 Task: Enable the option "Use full range instead of TV color range" for "H.264/MPEG-4 Part 10/AVC encoder (x264).
Action: Mouse moved to (123, 15)
Screenshot: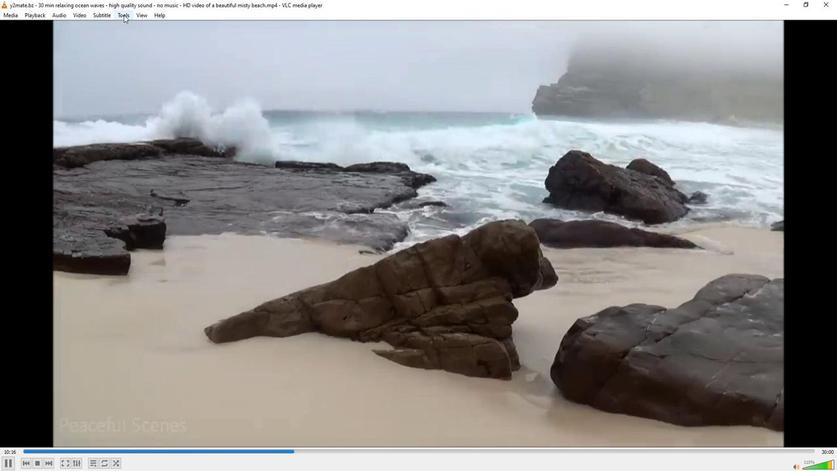 
Action: Mouse pressed left at (123, 15)
Screenshot: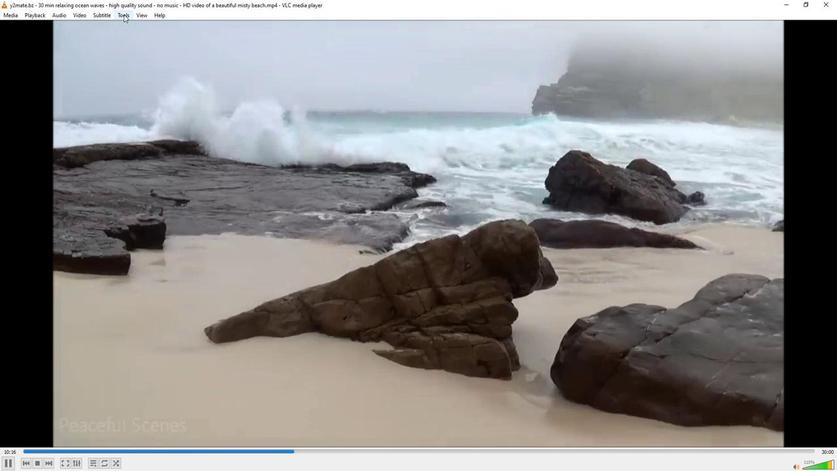 
Action: Mouse moved to (142, 119)
Screenshot: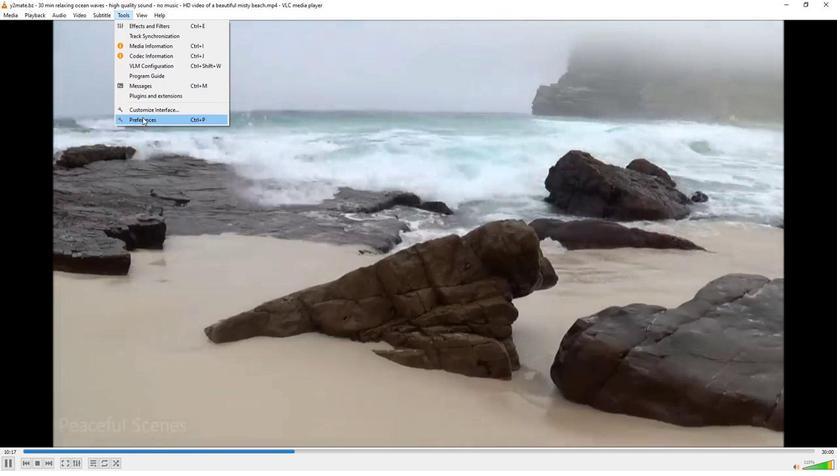 
Action: Mouse pressed left at (142, 119)
Screenshot: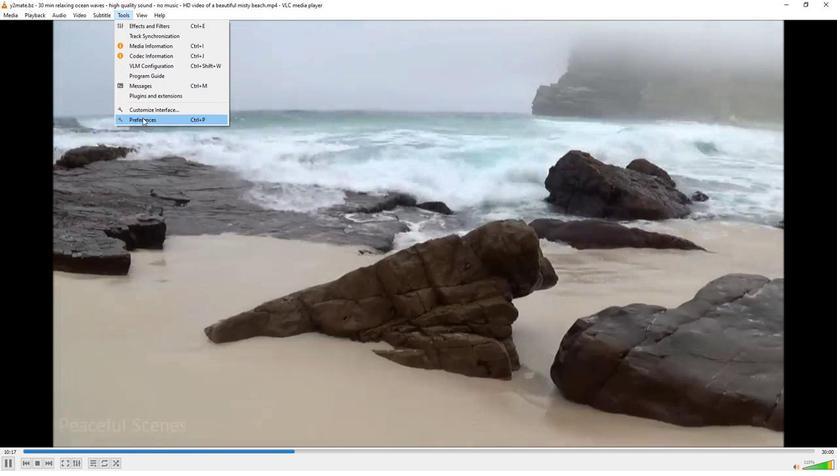 
Action: Mouse moved to (95, 366)
Screenshot: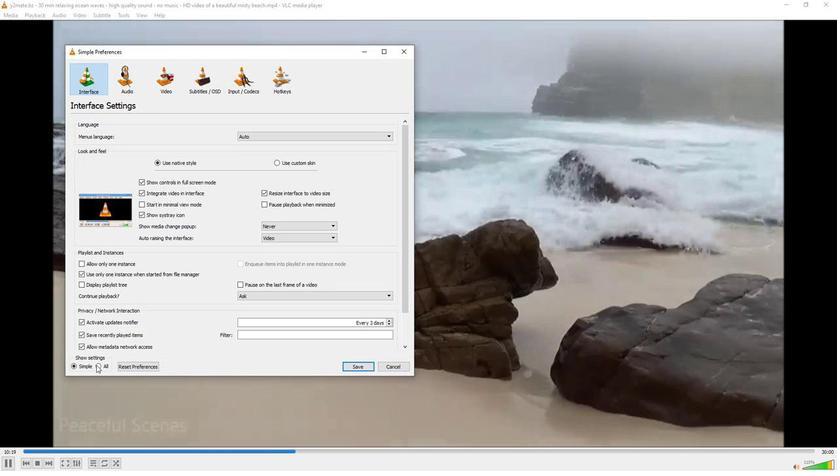 
Action: Mouse pressed left at (95, 366)
Screenshot: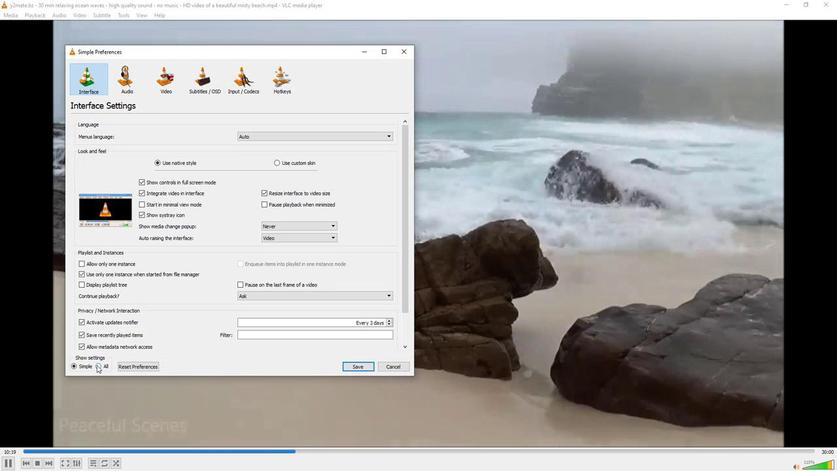 
Action: Mouse moved to (84, 282)
Screenshot: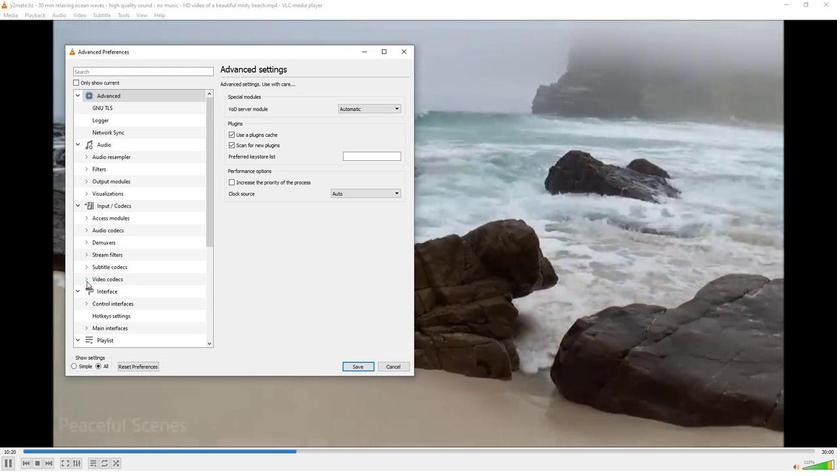
Action: Mouse pressed left at (84, 282)
Screenshot: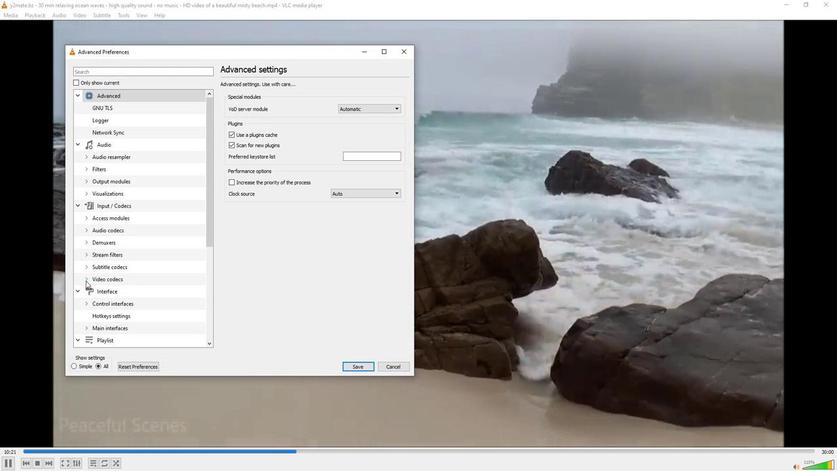 
Action: Mouse moved to (112, 295)
Screenshot: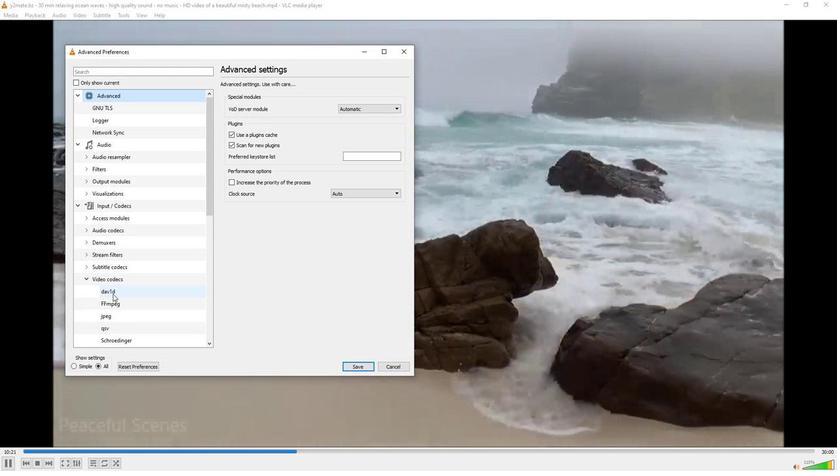 
Action: Mouse scrolled (112, 295) with delta (0, 0)
Screenshot: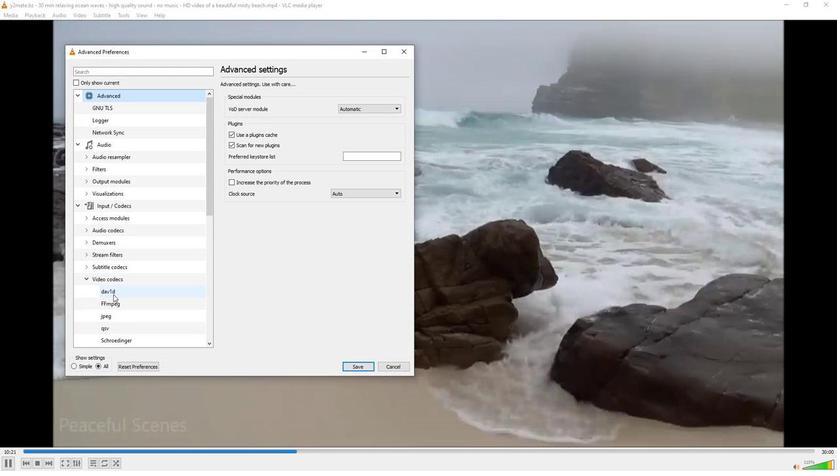
Action: Mouse moved to (114, 338)
Screenshot: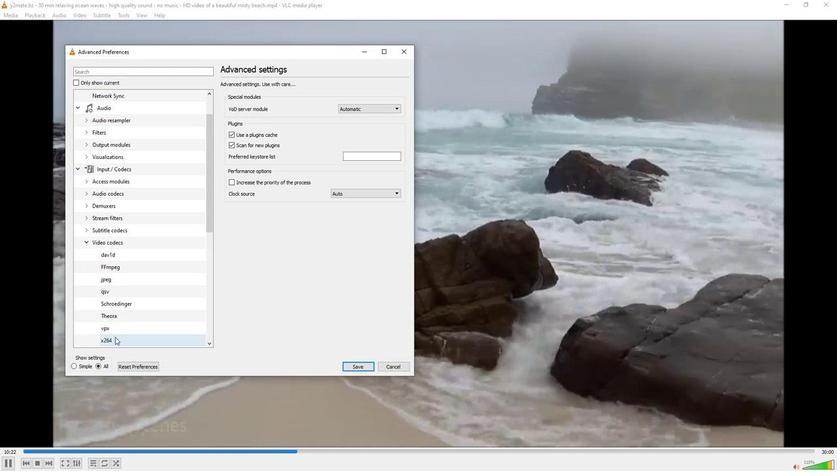 
Action: Mouse pressed left at (114, 338)
Screenshot: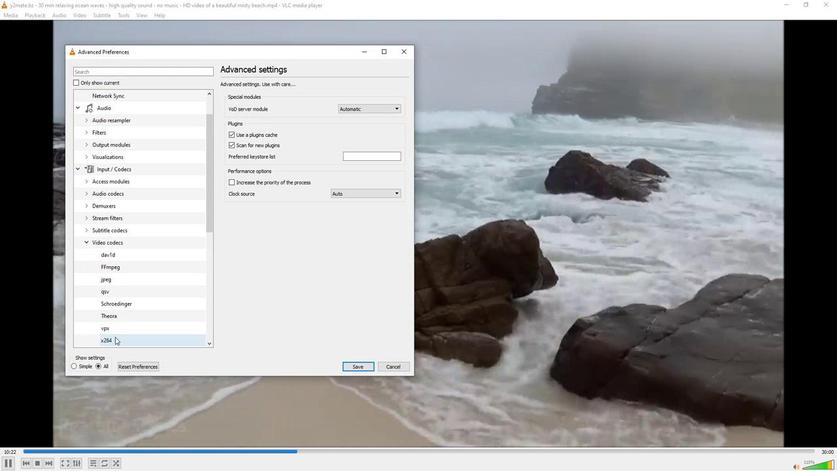
Action: Mouse moved to (228, 209)
Screenshot: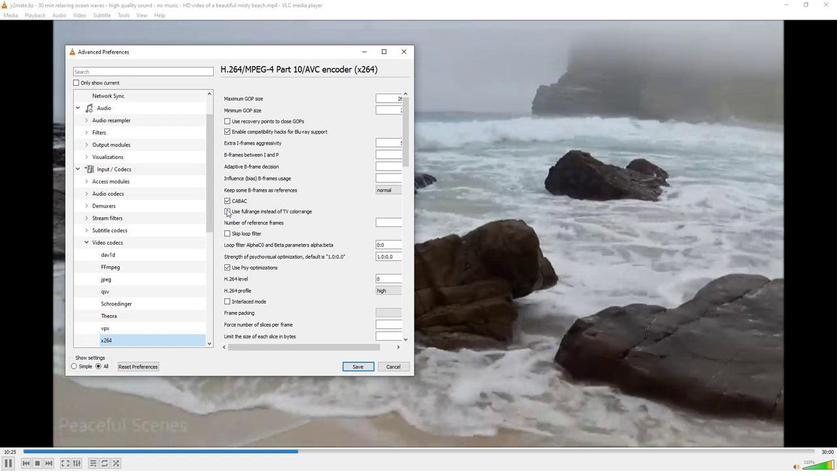 
Action: Mouse pressed left at (228, 209)
Screenshot: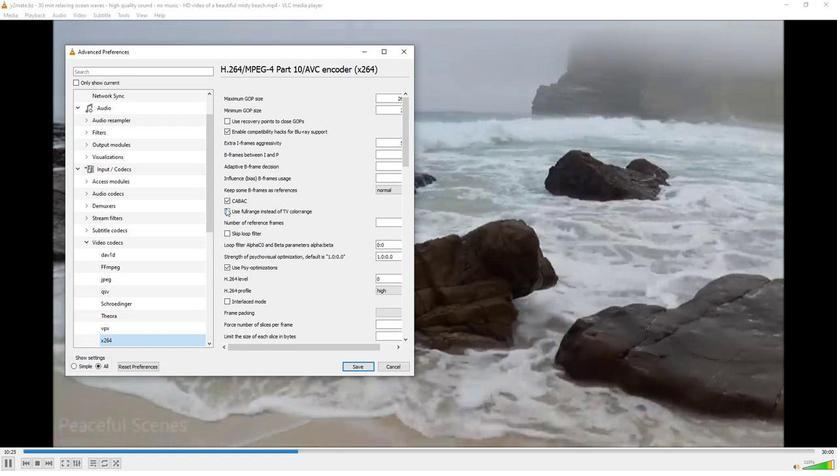 
Action: Mouse moved to (306, 247)
Screenshot: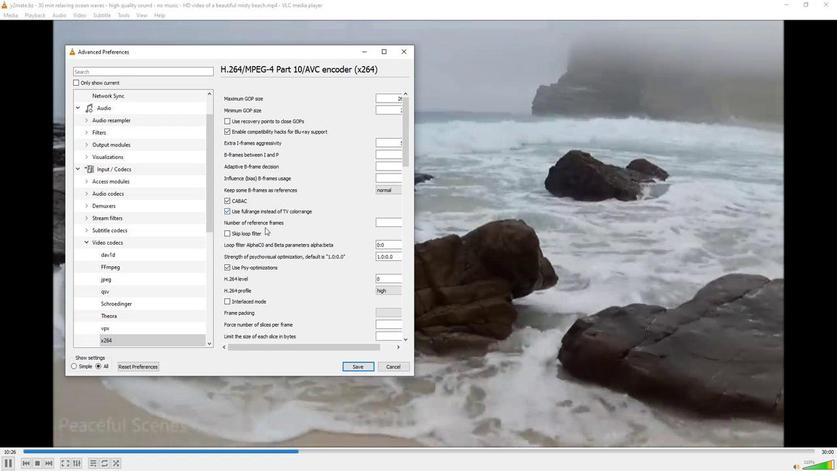 
